 Task: Create a section Speed Sprint and in the section, add a milestone Cloud-based analytics platform development in the project ControlTech
Action: Mouse moved to (1236, 216)
Screenshot: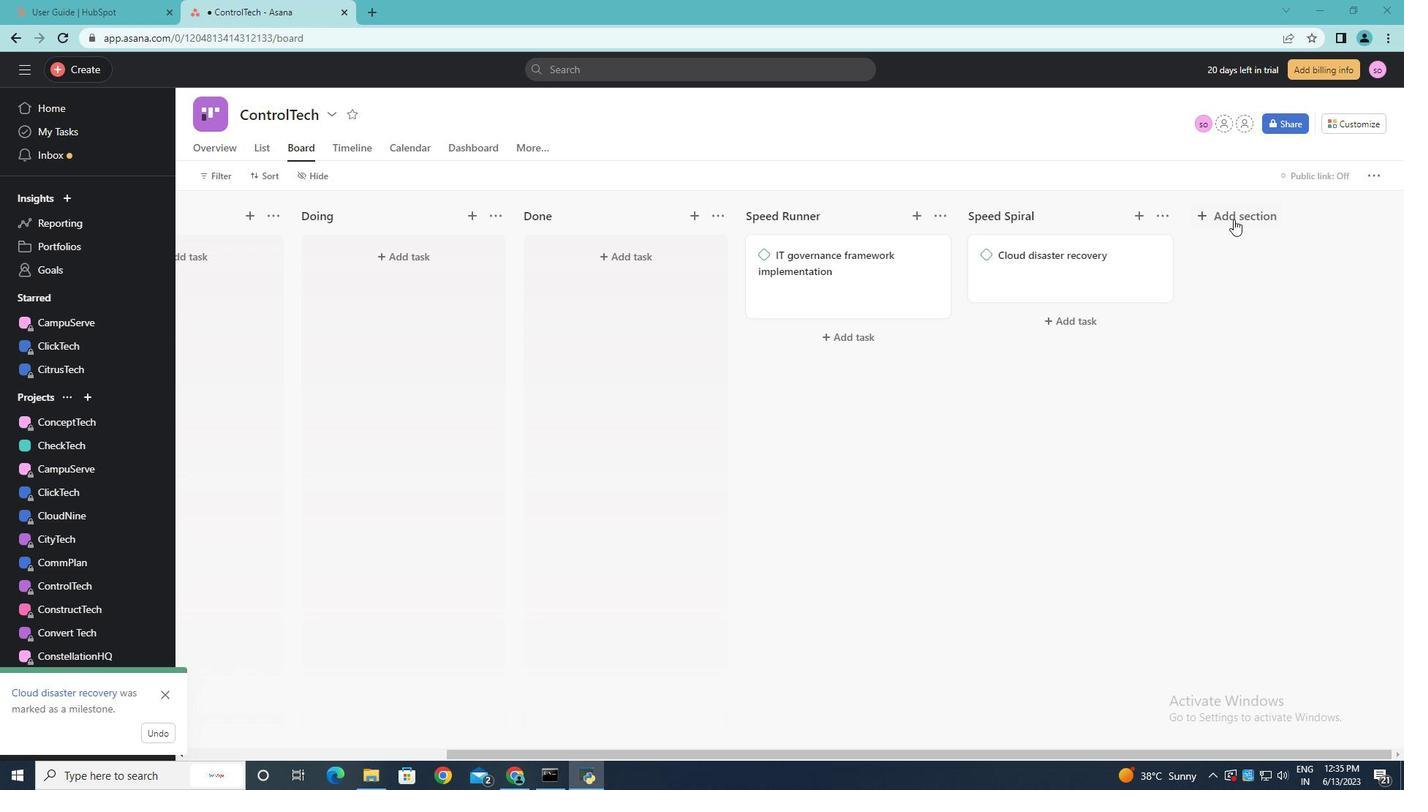 
Action: Mouse pressed left at (1236, 216)
Screenshot: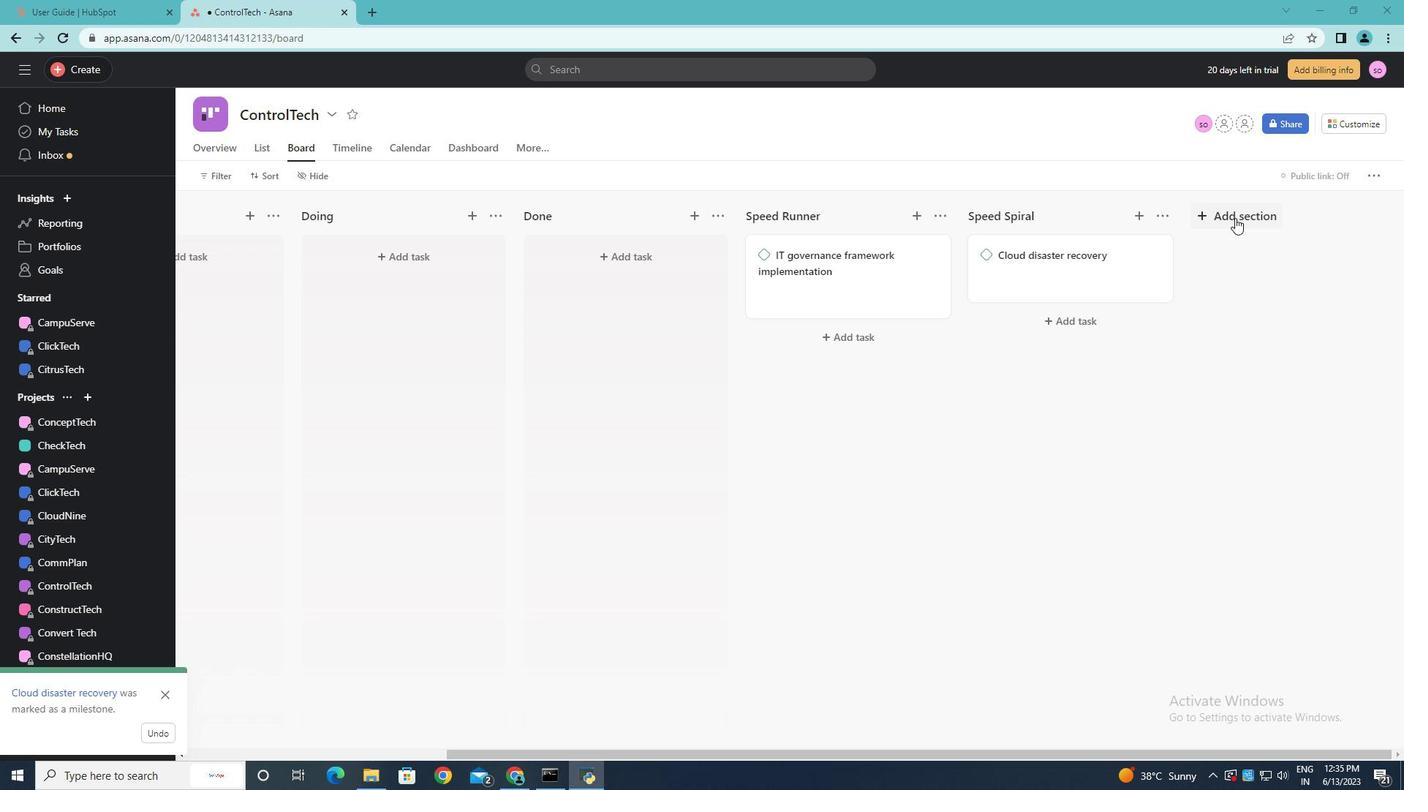 
Action: Key pressed <Key.shift>Speed<Key.space><Key.shift><Key.shift><Key.shift><Key.shift><Key.shift><Key.shift><Key.shift><Key.shift><Key.shift><Key.shift><Key.shift><Key.shift><Key.shift><Key.shift><Key.shift>Sprint<Key.enter>
Screenshot: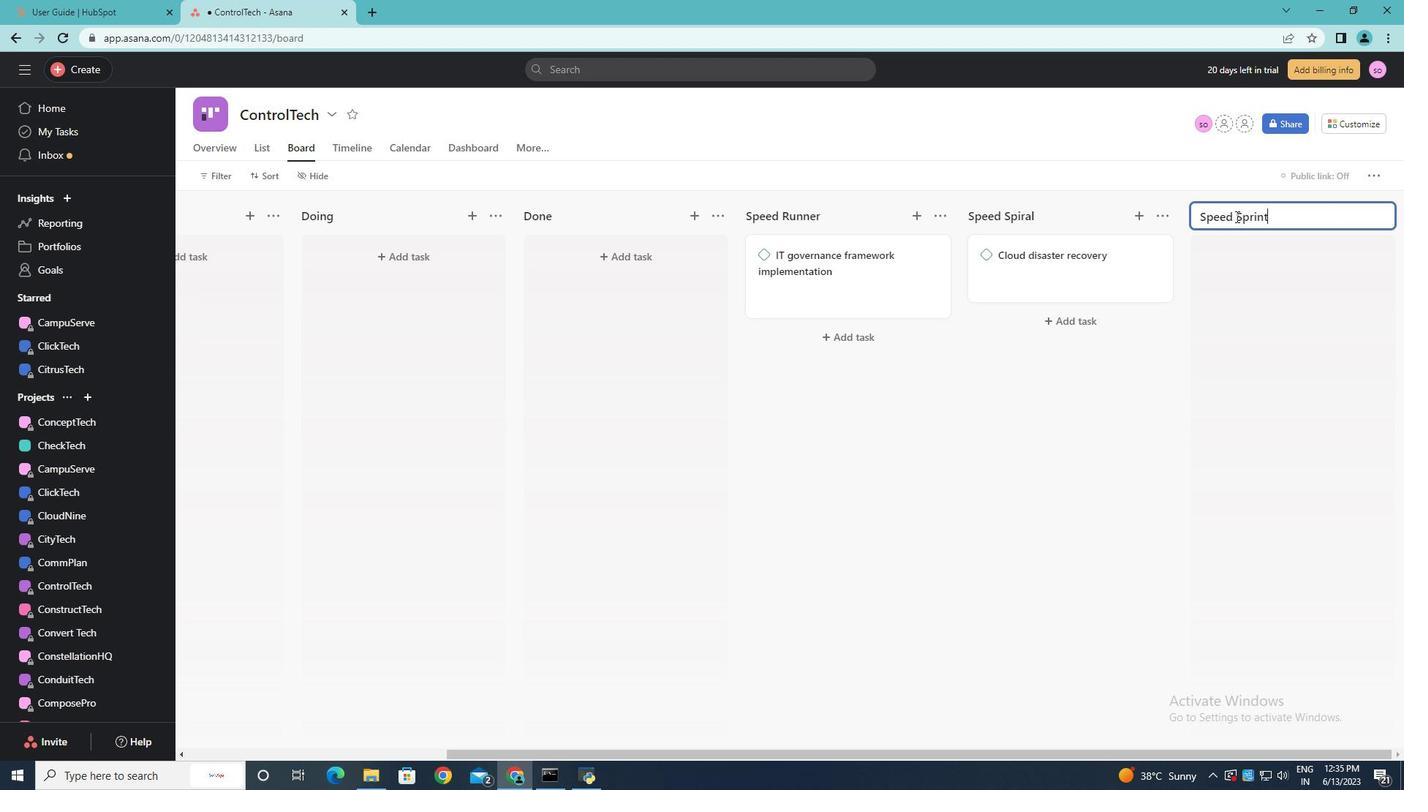 
Action: Mouse moved to (1079, 262)
Screenshot: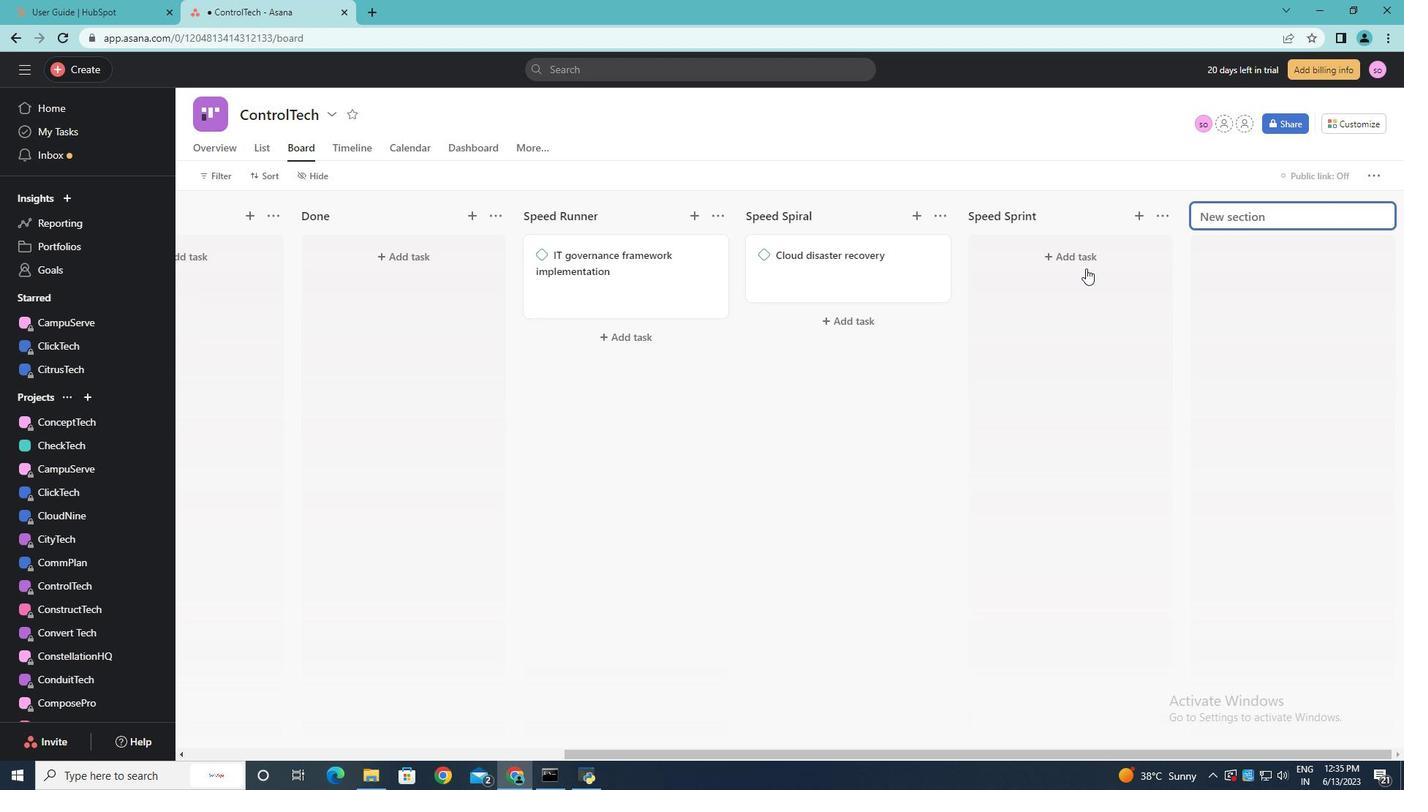 
Action: Mouse pressed left at (1079, 262)
Screenshot: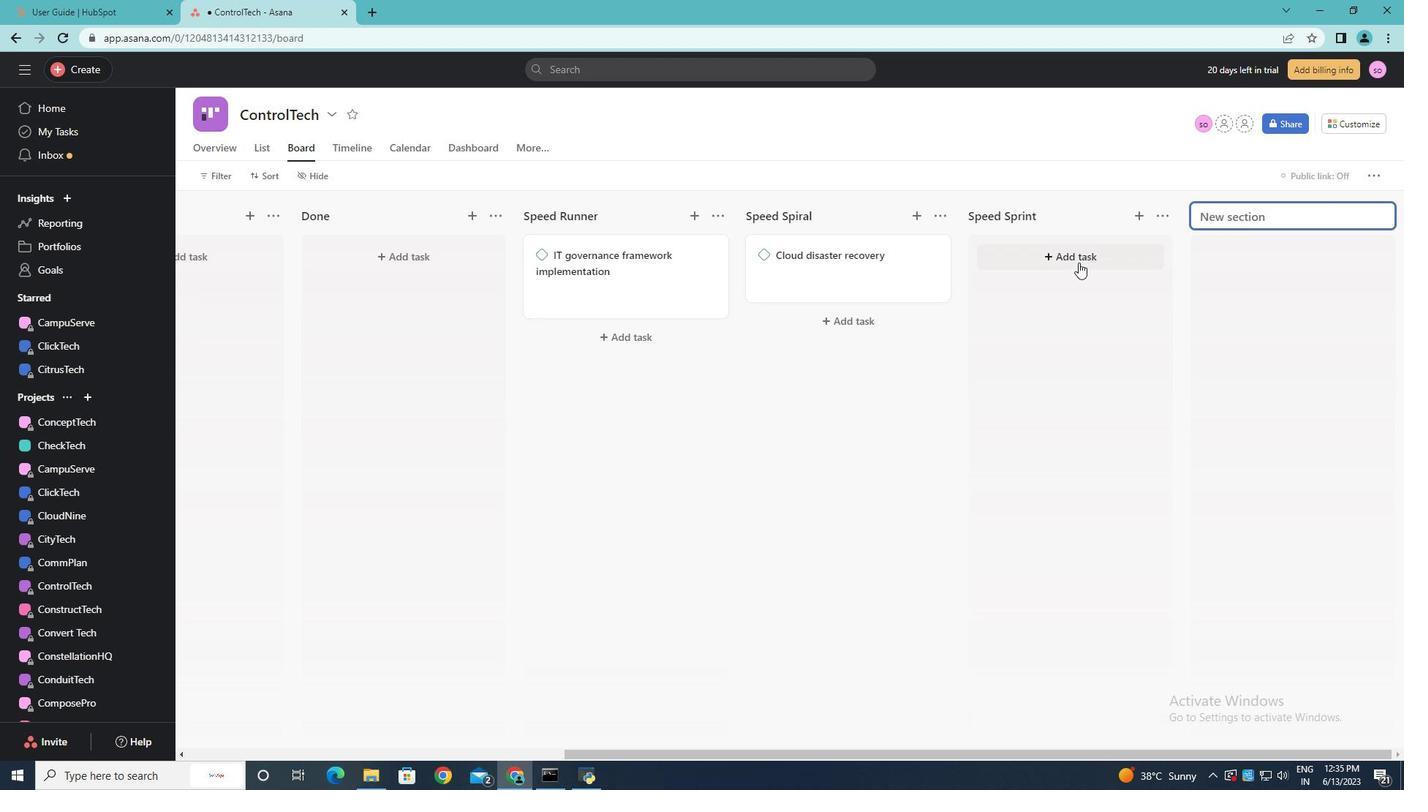 
Action: Key pressed <Key.shift><Key.shift><Key.shift><Key.shift><Key.shift><Key.shift><Key.shift><Key.shift><Key.shift><Key.shift><Key.shift><Key.shift><Key.shift><Key.shift><Key.shift><Key.shift><Key.shift><Key.shift><Key.shift><Key.shift><Key.shift><Key.shift><Key.shift><Key.shift><Key.shift><Key.shift><Key.shift><Key.shift><Key.shift><Key.shift><Key.shift><Key.shift><Key.shift><Key.shift><Key.shift><Key.shift><Key.shift><Key.shift><Key.shift><Key.shift><Key.shift><Key.shift><Key.shift><Key.shift><Key.shift><Key.shift><Key.shift>Cloud-<Key.shift>Ba<Key.backspace><Key.backspace>based<Key.space>analys<Key.backspace><Key.backspace>ytics<Key.space>l<Key.backspace>platfoe<Key.backspace>rm<Key.space>development<Key.enter>
Screenshot: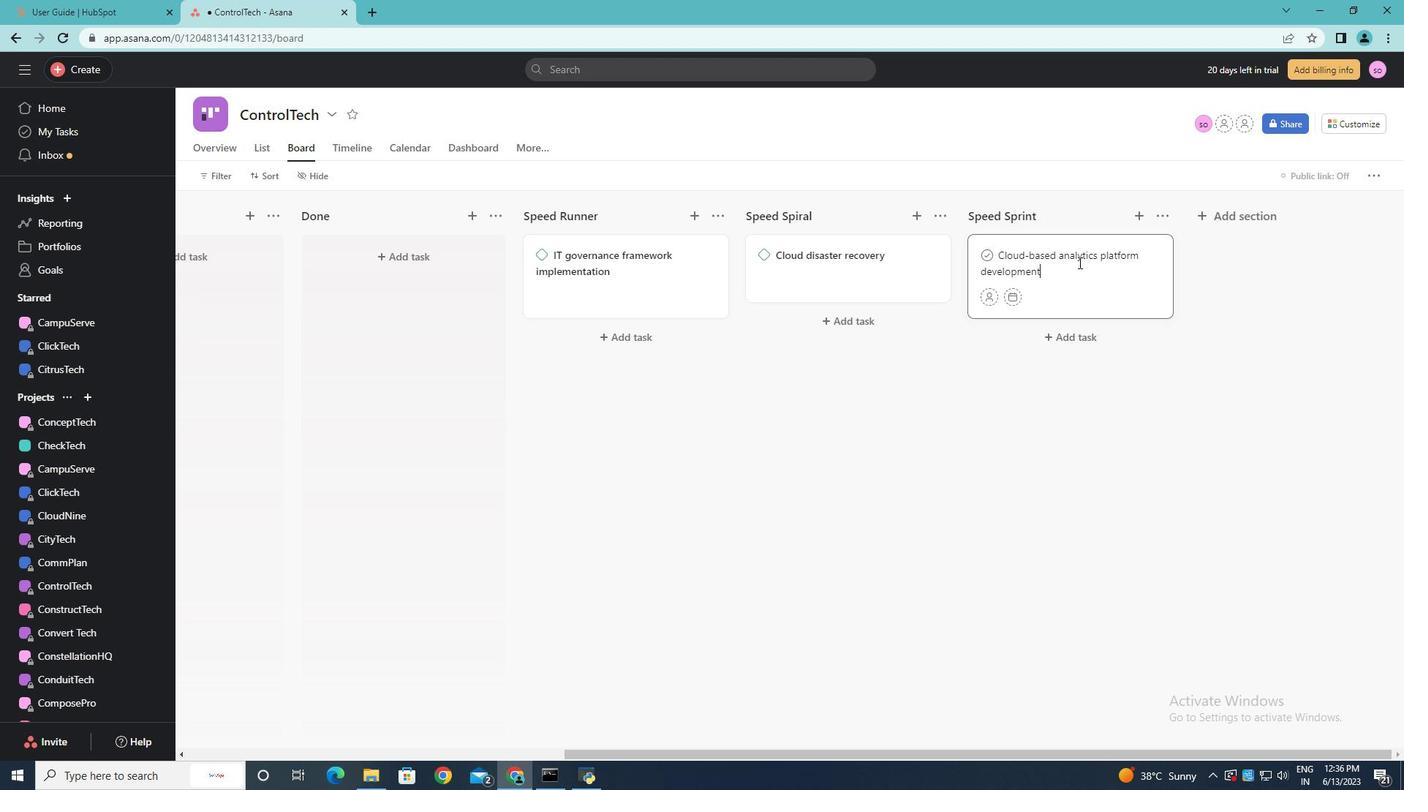 
Action: Mouse moved to (1155, 255)
Screenshot: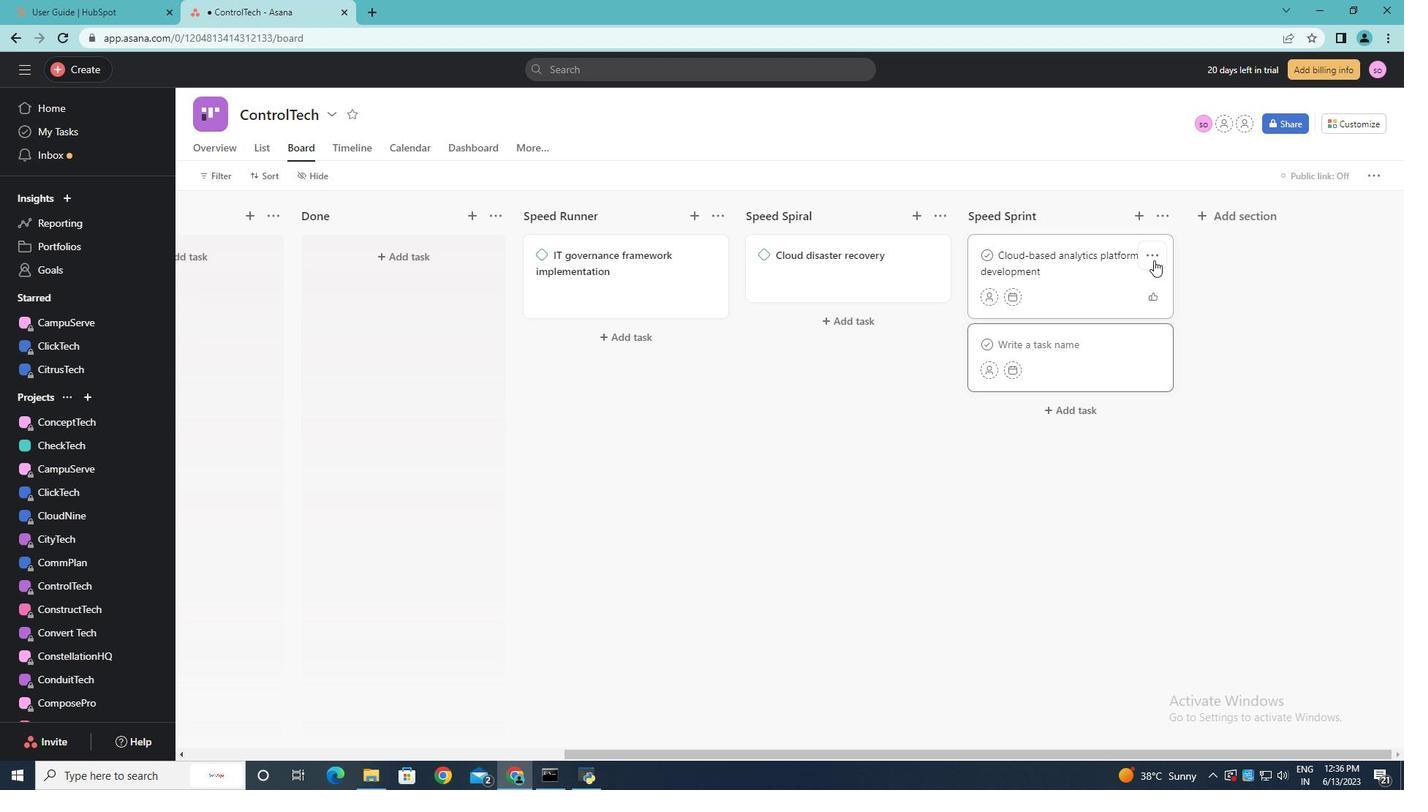 
Action: Mouse pressed left at (1155, 255)
Screenshot: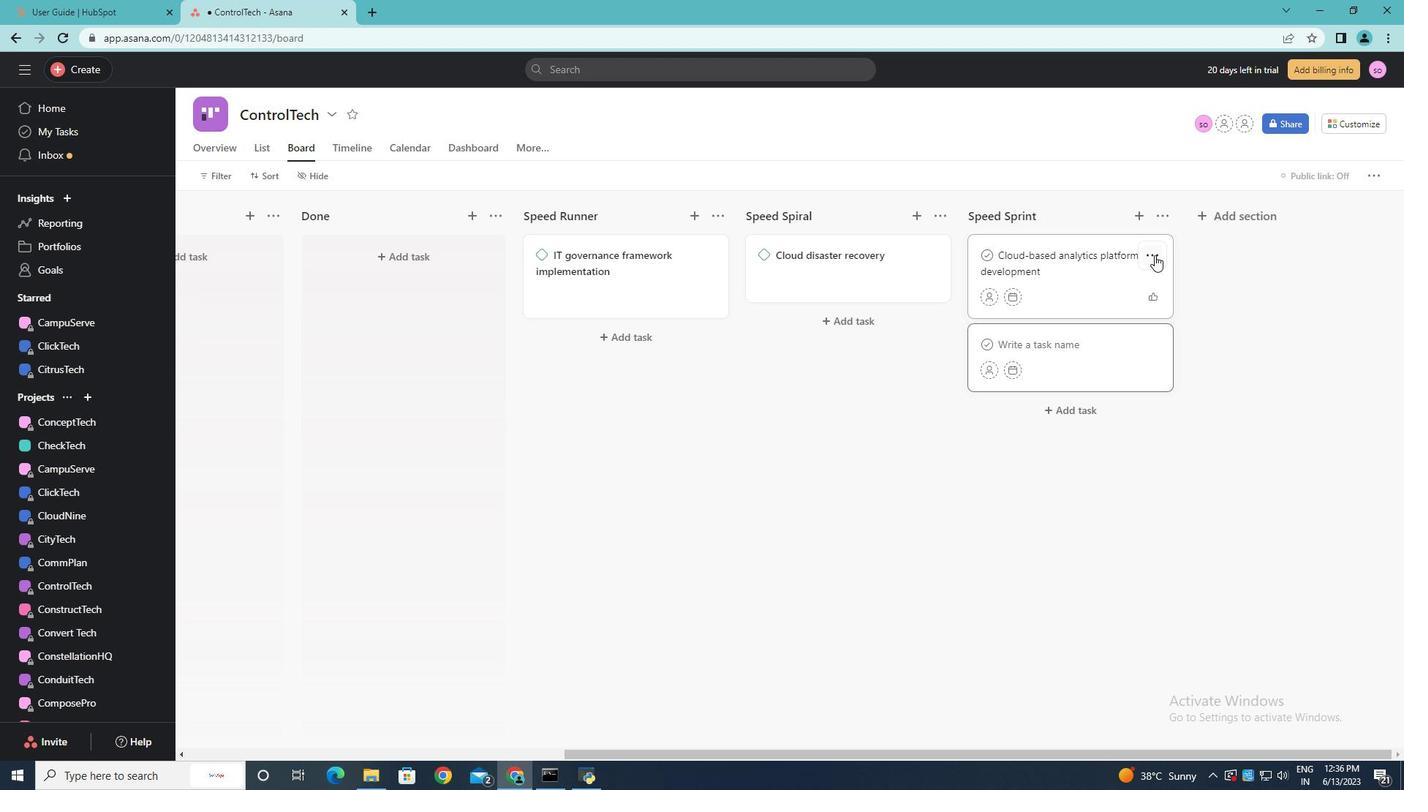 
Action: Mouse moved to (1180, 510)
Screenshot: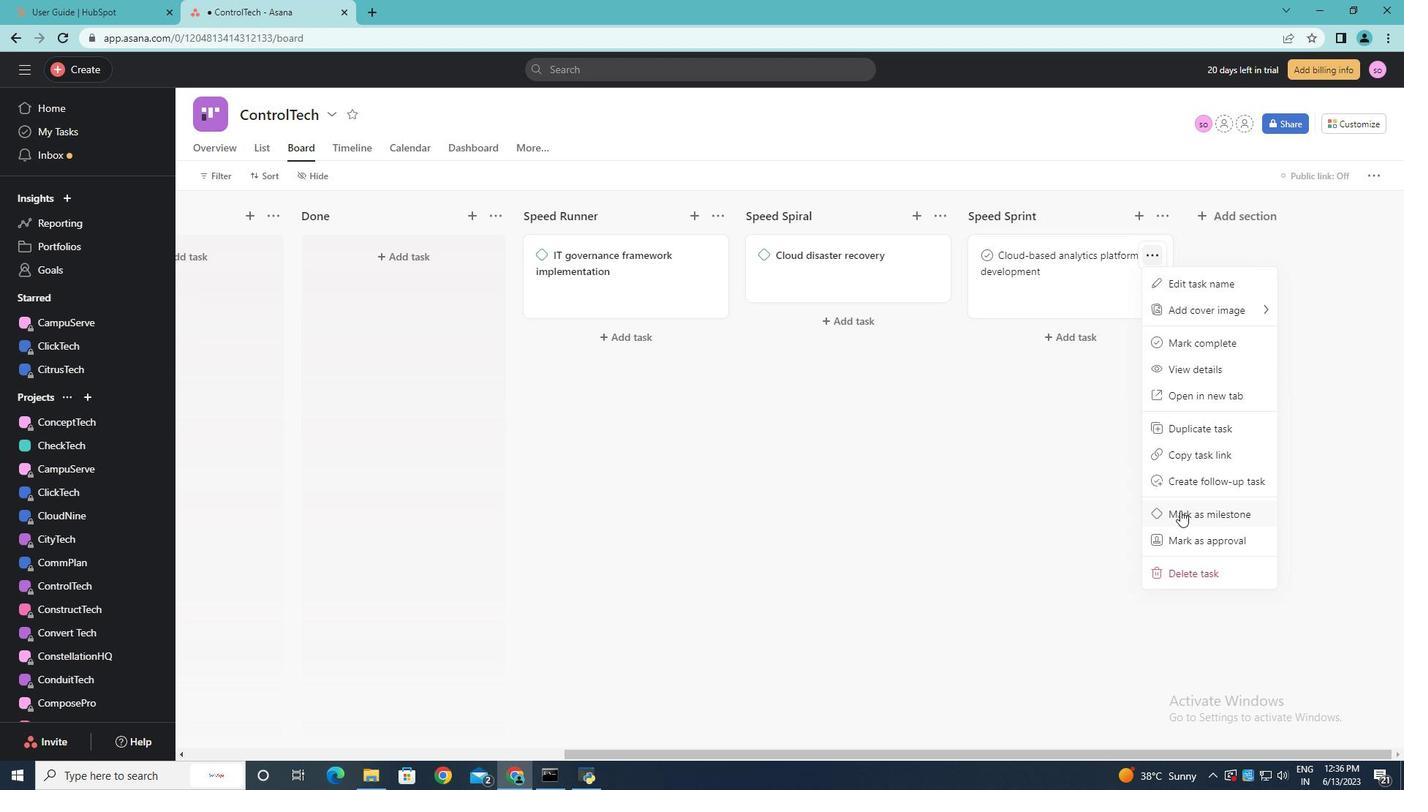
Action: Mouse pressed left at (1180, 510)
Screenshot: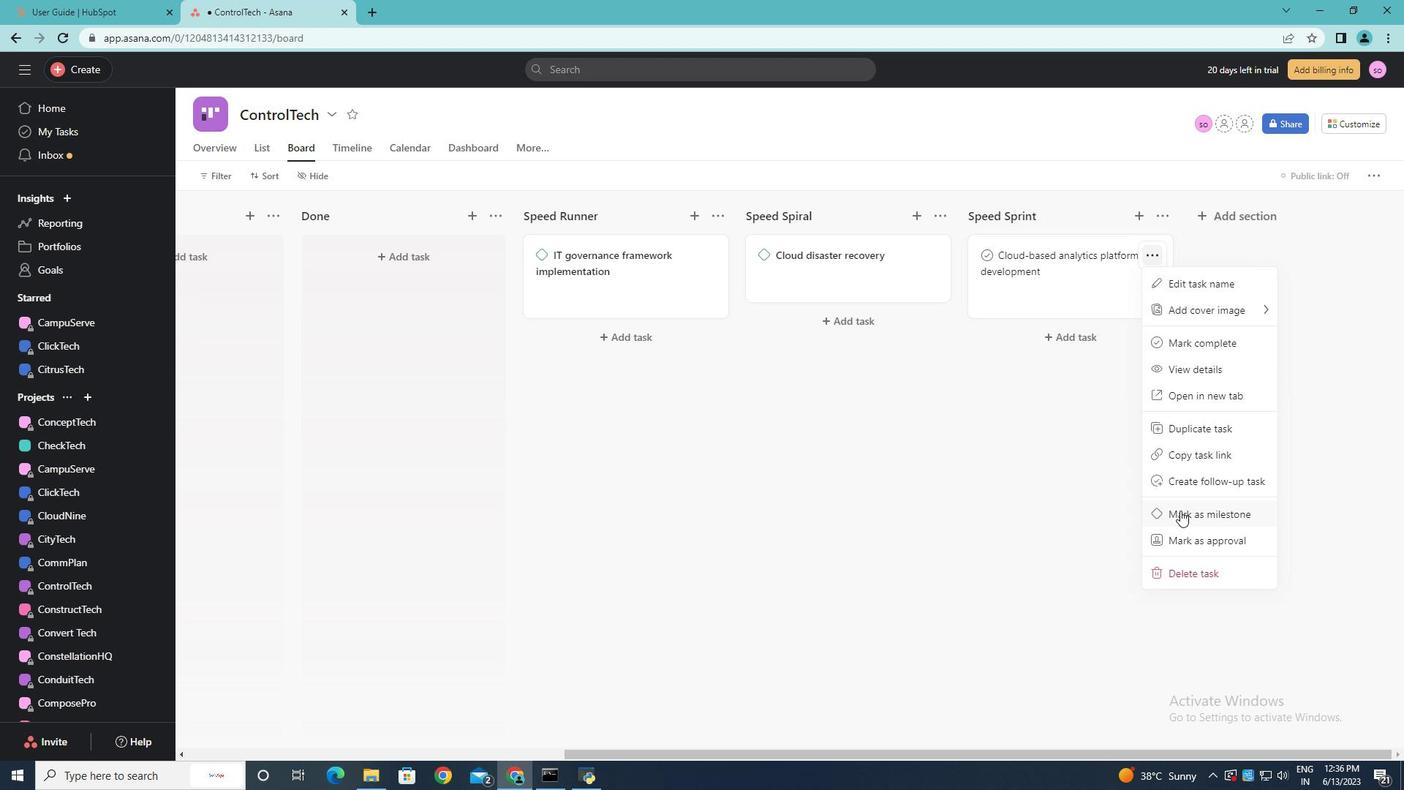 
Action: Mouse moved to (1240, 290)
Screenshot: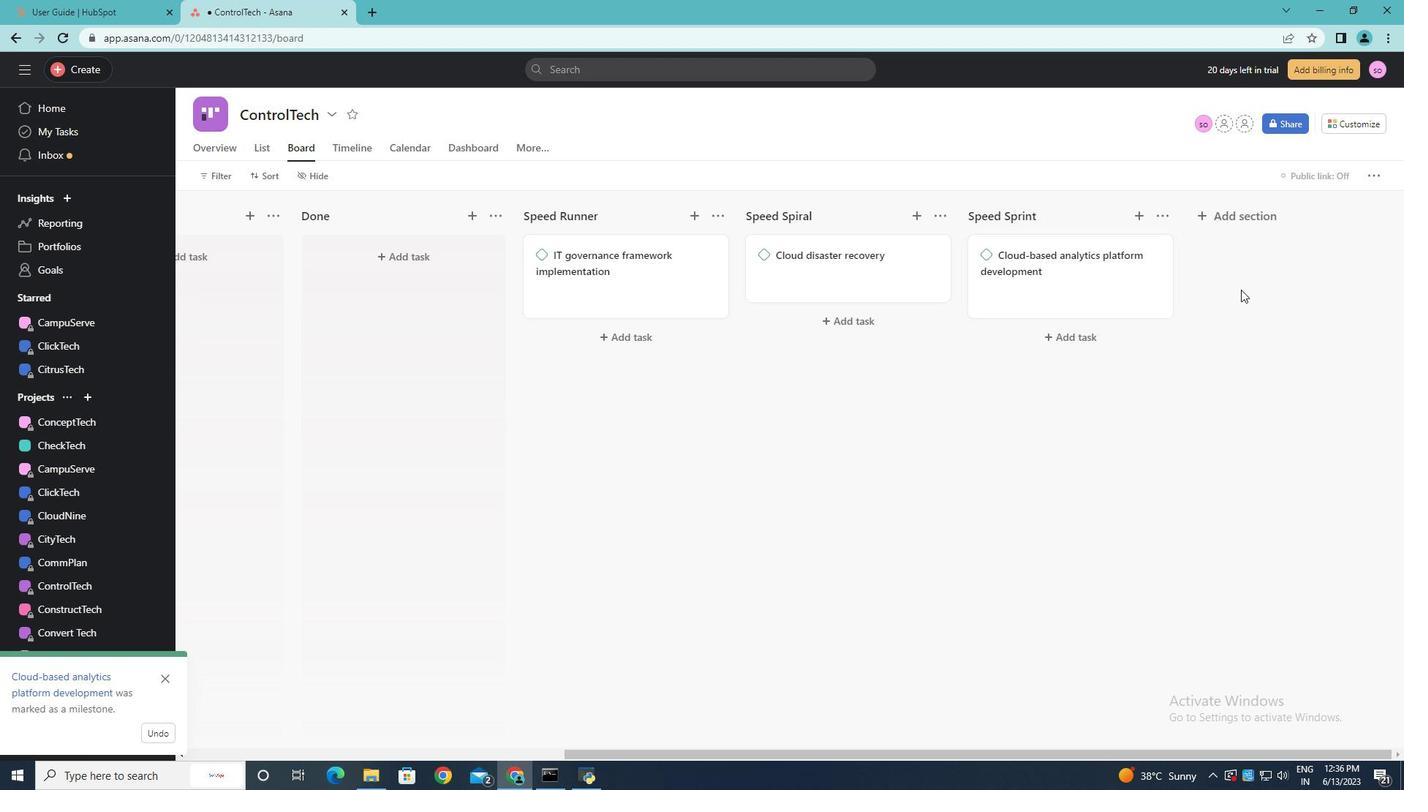 
